 Task: Create a due date automation trigger when advanced on, on the monday of the week a card is due add dates without a start date at 11:00 AM.
Action: Mouse moved to (940, 73)
Screenshot: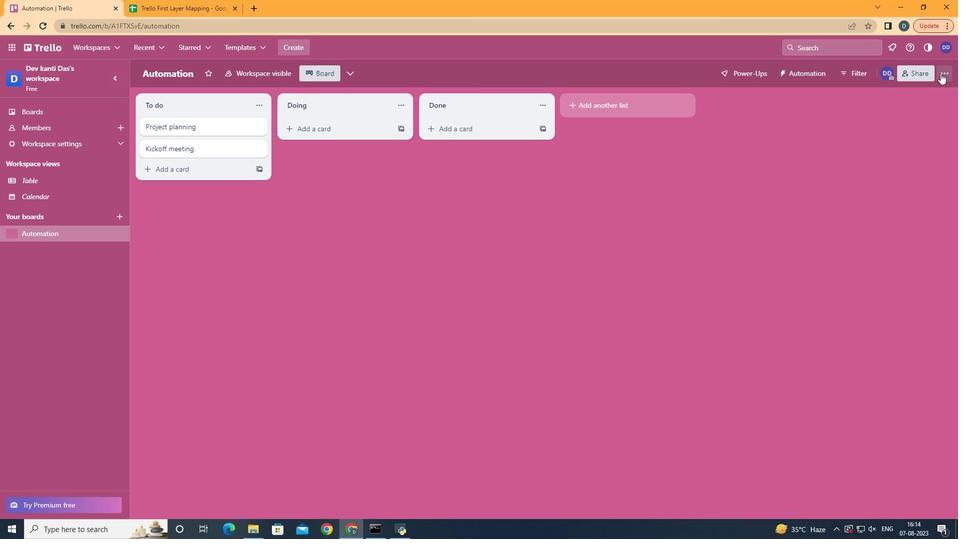
Action: Mouse pressed left at (940, 73)
Screenshot: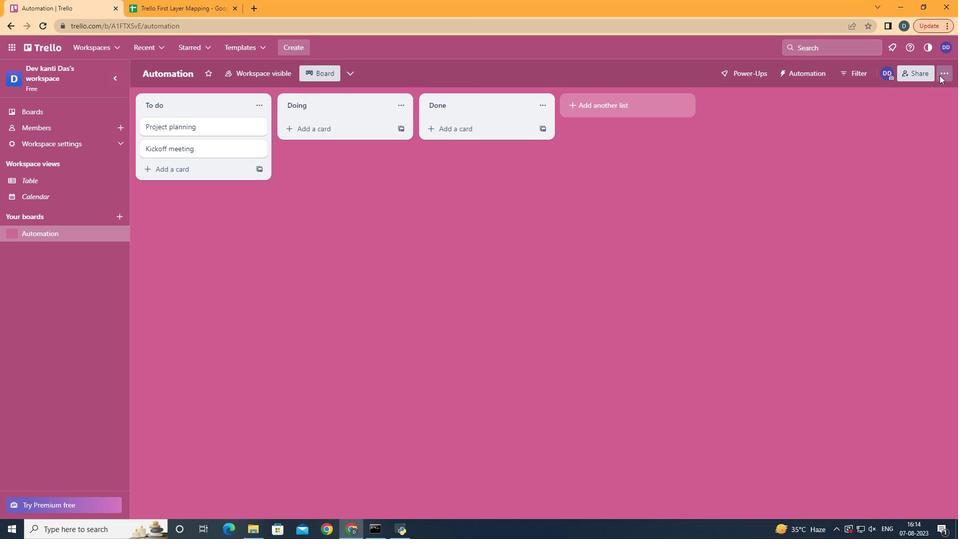 
Action: Mouse moved to (855, 220)
Screenshot: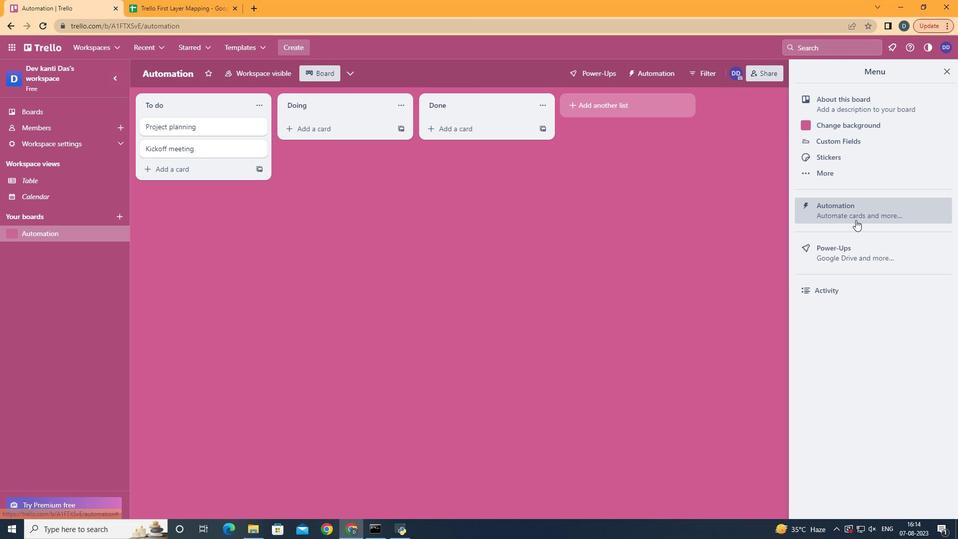 
Action: Mouse pressed left at (855, 220)
Screenshot: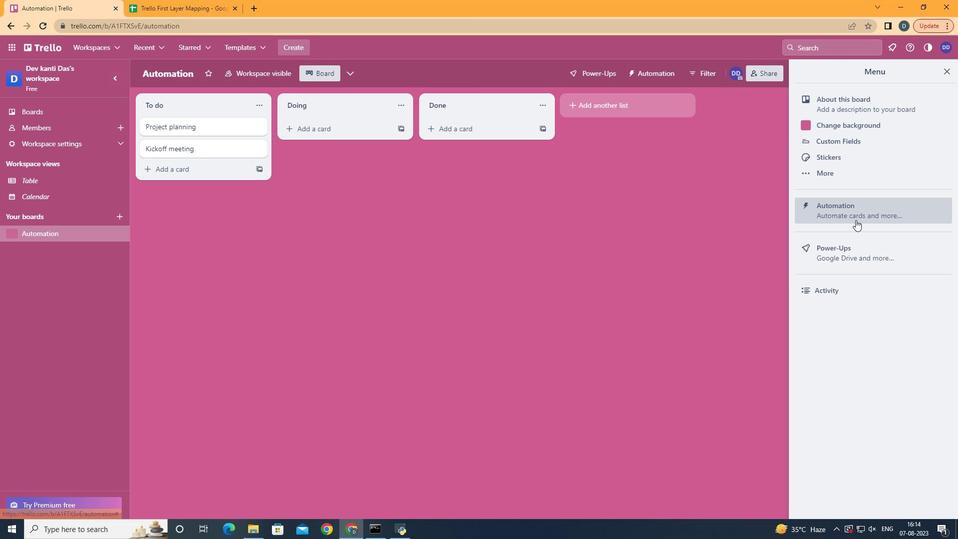 
Action: Mouse moved to (171, 202)
Screenshot: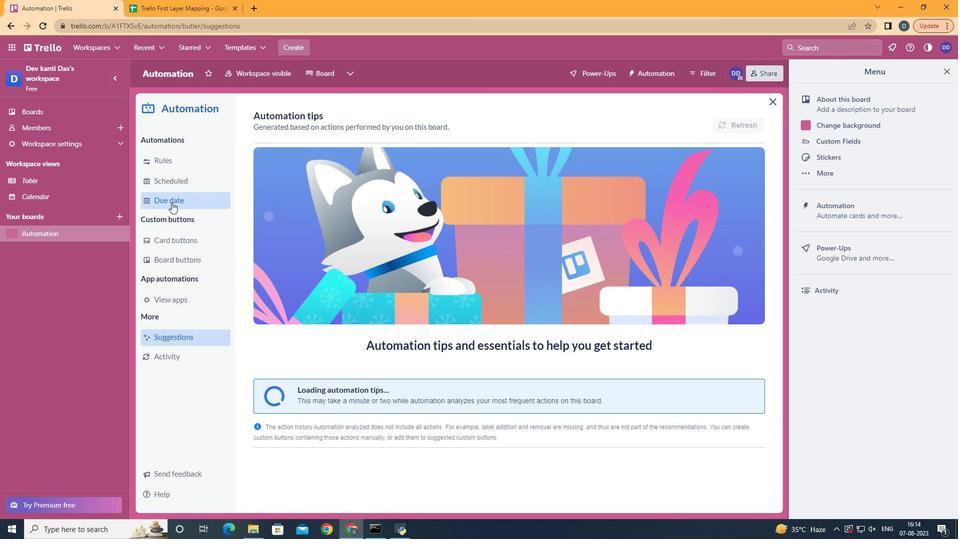 
Action: Mouse pressed left at (171, 202)
Screenshot: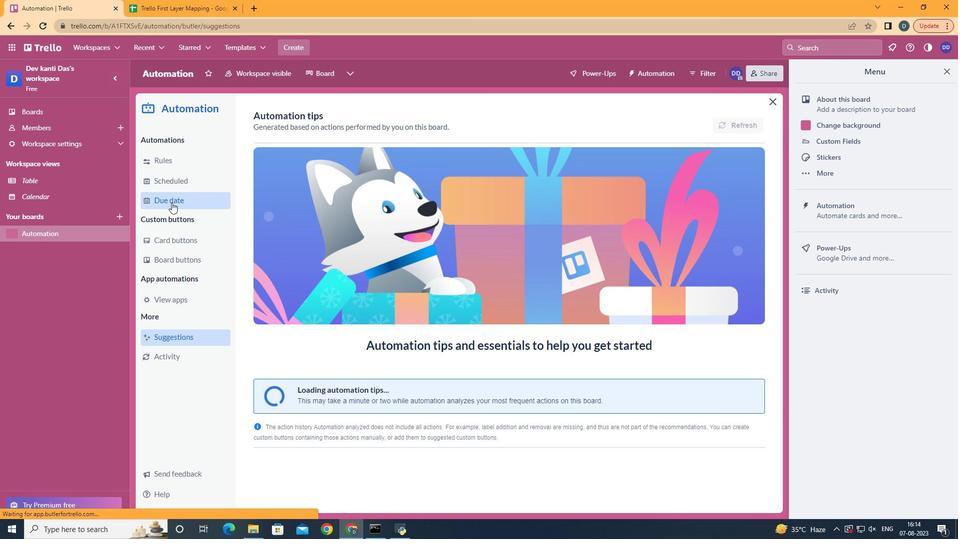 
Action: Mouse moved to (691, 121)
Screenshot: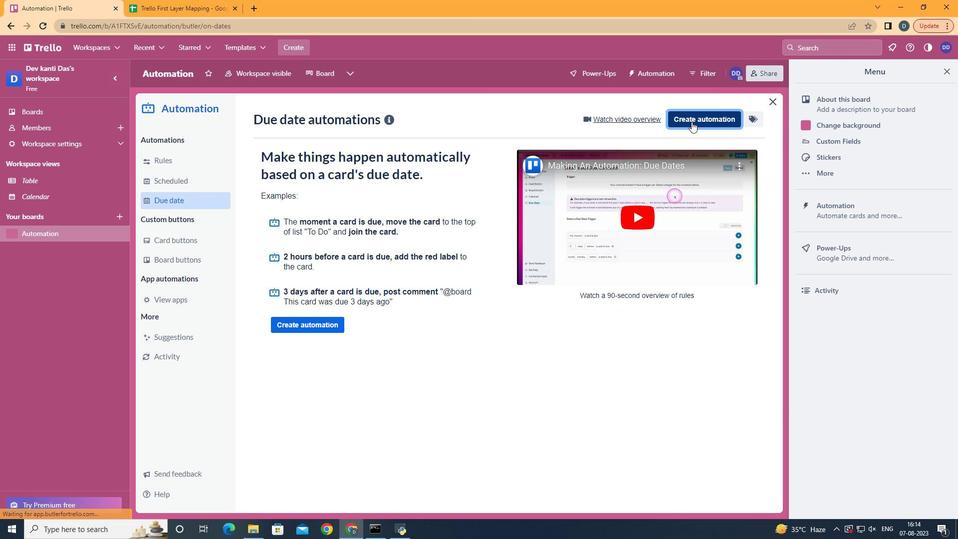 
Action: Mouse pressed left at (691, 121)
Screenshot: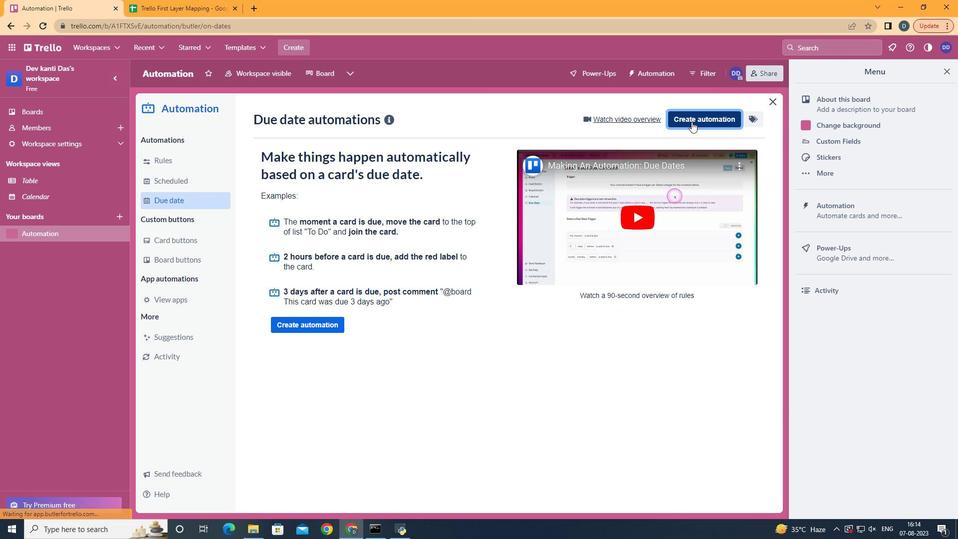 
Action: Mouse moved to (529, 211)
Screenshot: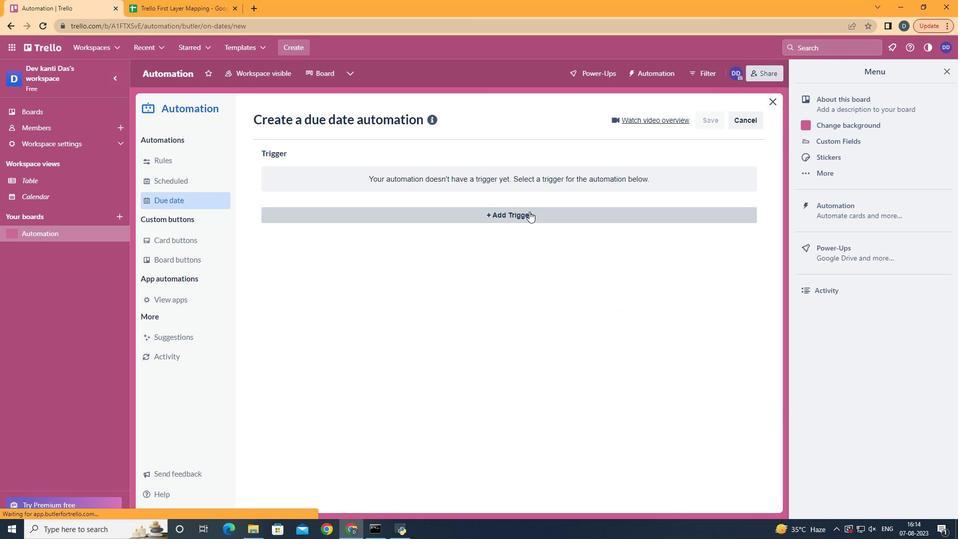 
Action: Mouse pressed left at (529, 211)
Screenshot: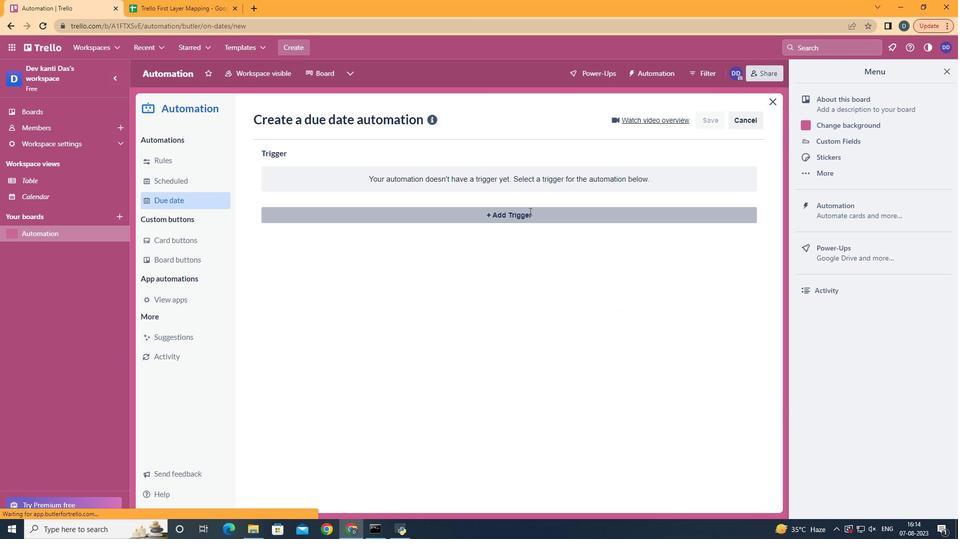
Action: Mouse moved to (335, 257)
Screenshot: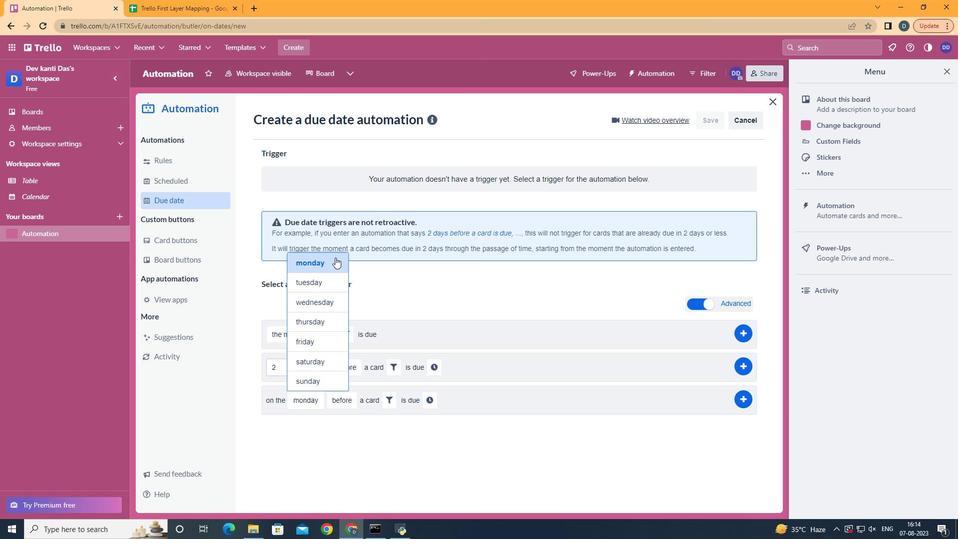 
Action: Mouse pressed left at (335, 257)
Screenshot: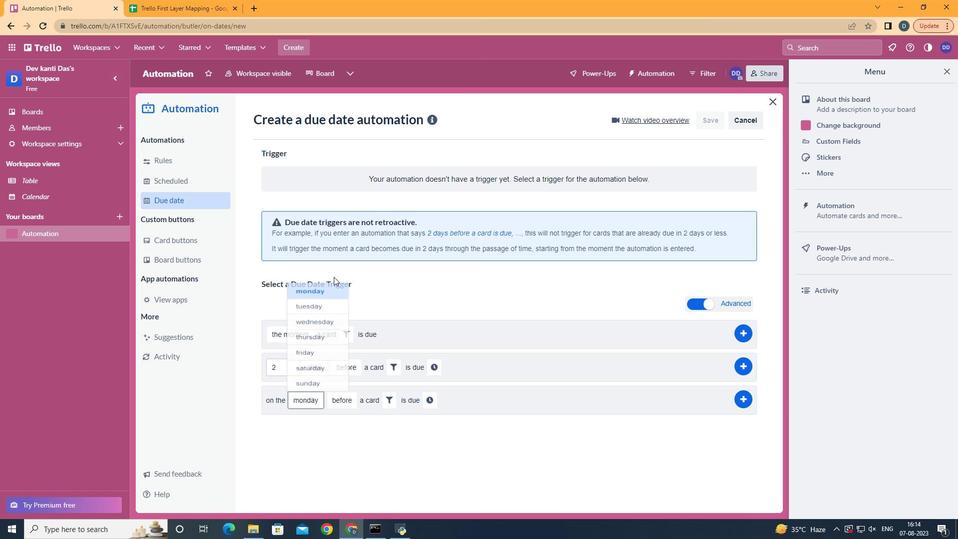 
Action: Mouse moved to (364, 459)
Screenshot: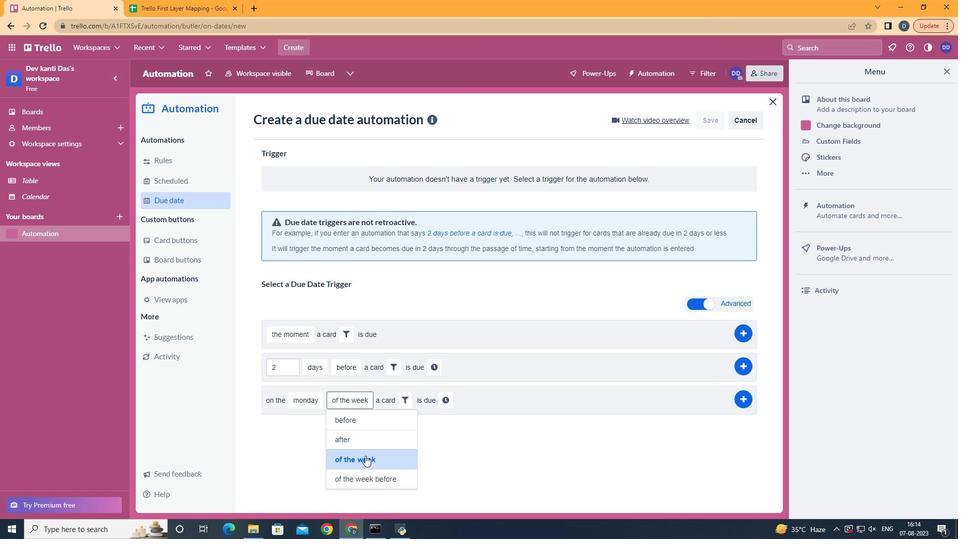 
Action: Mouse pressed left at (364, 459)
Screenshot: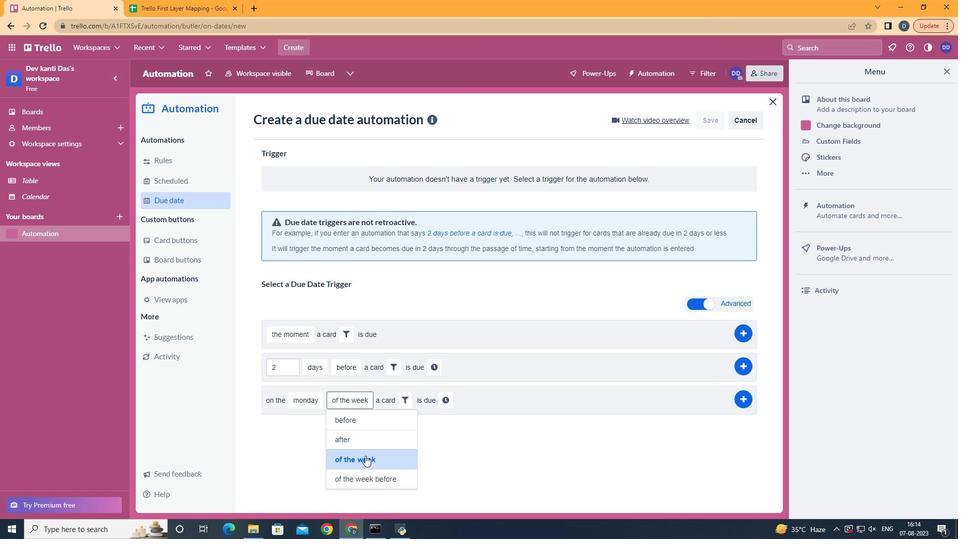 
Action: Mouse moved to (407, 400)
Screenshot: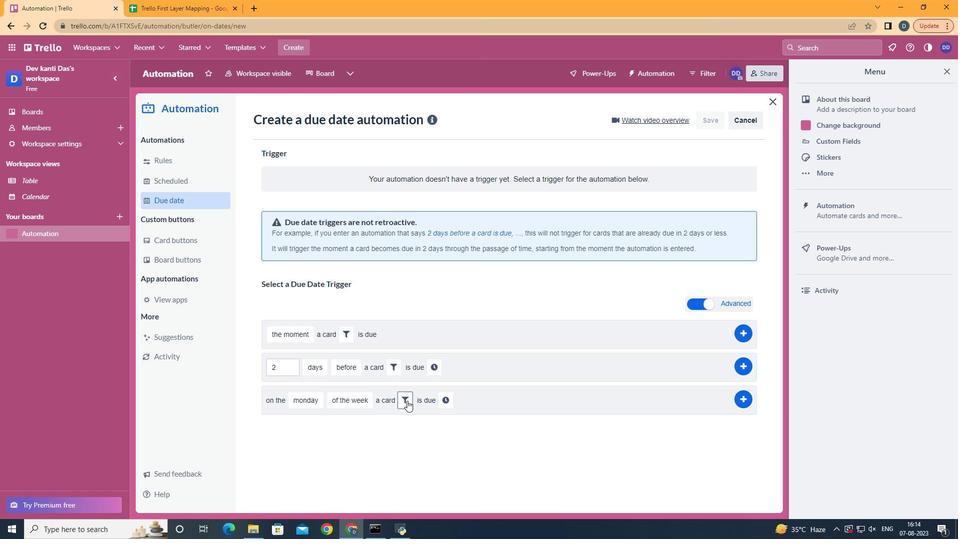 
Action: Mouse pressed left at (407, 400)
Screenshot: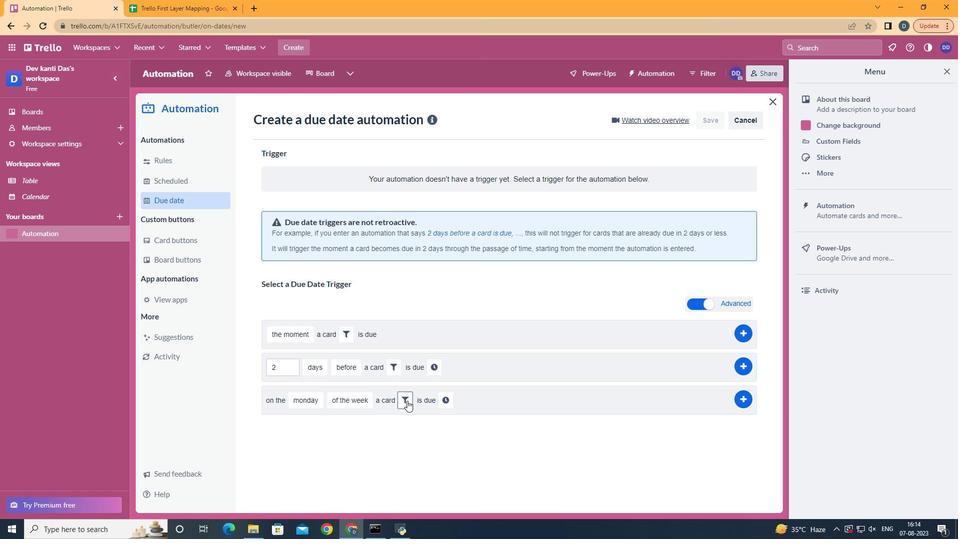 
Action: Mouse moved to (461, 428)
Screenshot: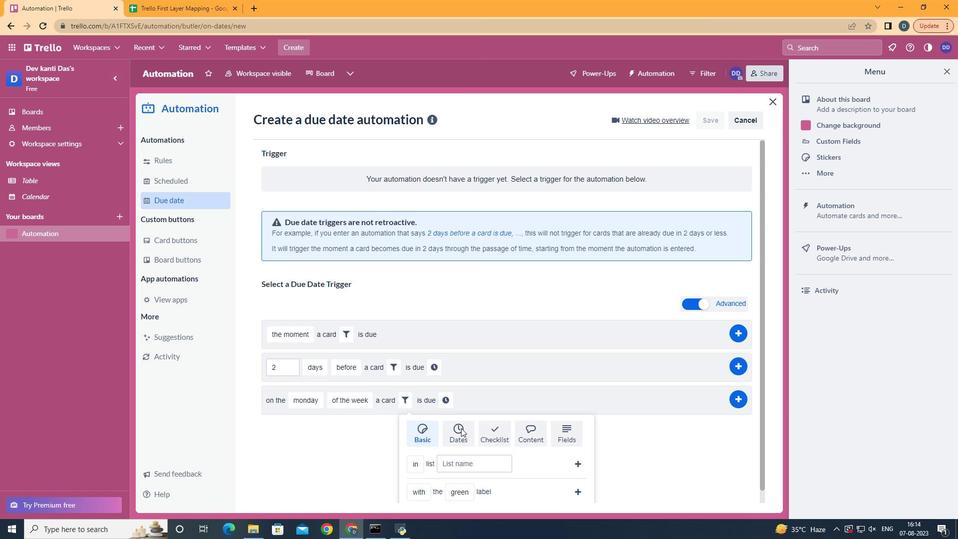 
Action: Mouse pressed left at (461, 428)
Screenshot: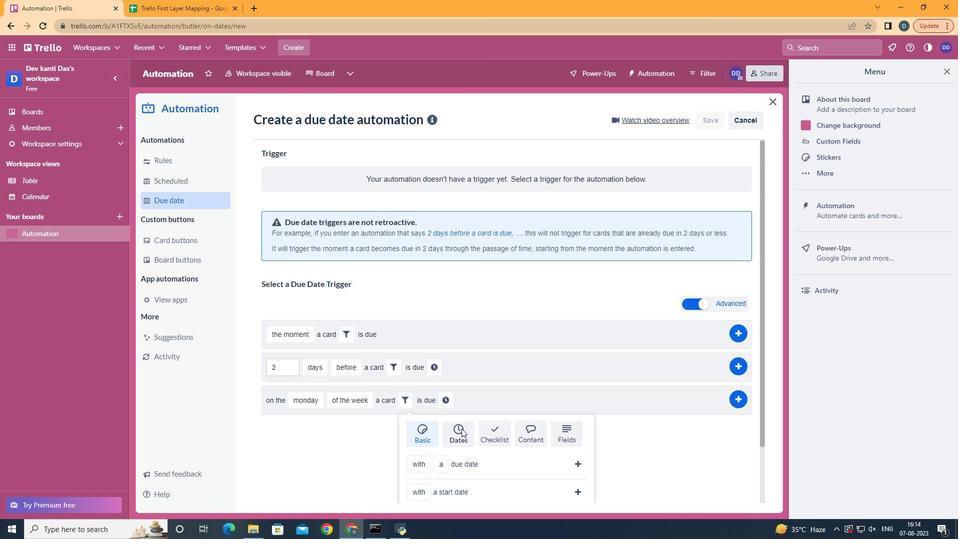 
Action: Mouse moved to (461, 428)
Screenshot: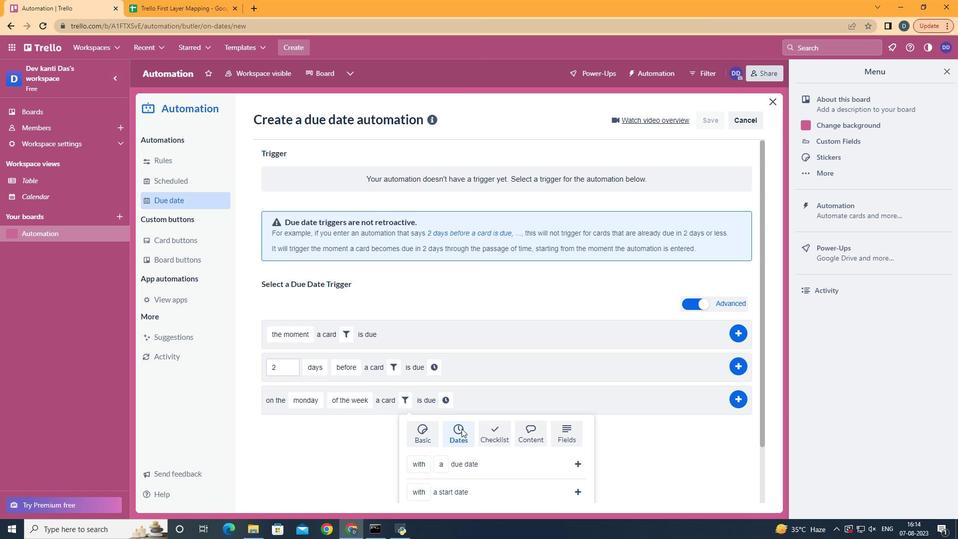 
Action: Mouse scrolled (461, 428) with delta (0, 0)
Screenshot: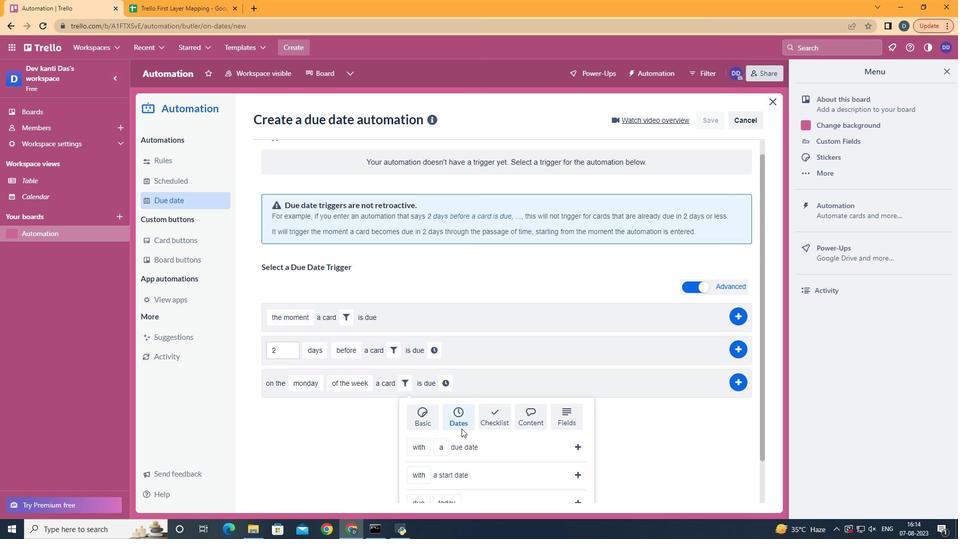
Action: Mouse scrolled (461, 428) with delta (0, 0)
Screenshot: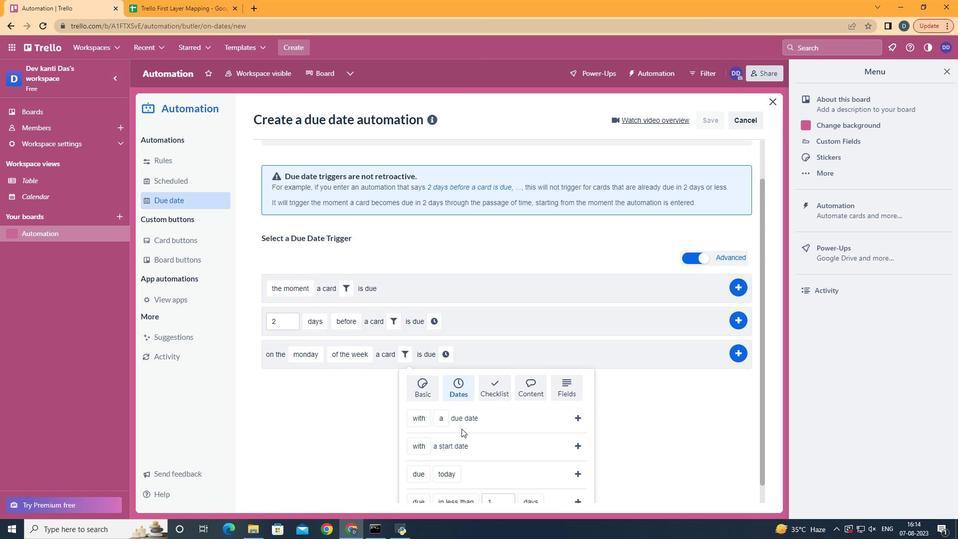 
Action: Mouse scrolled (461, 428) with delta (0, 0)
Screenshot: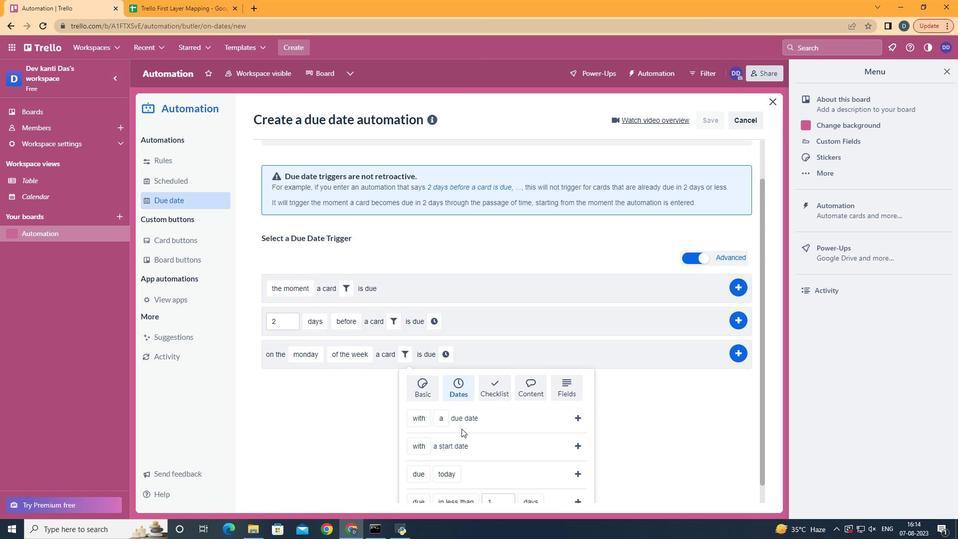 
Action: Mouse scrolled (461, 428) with delta (0, 0)
Screenshot: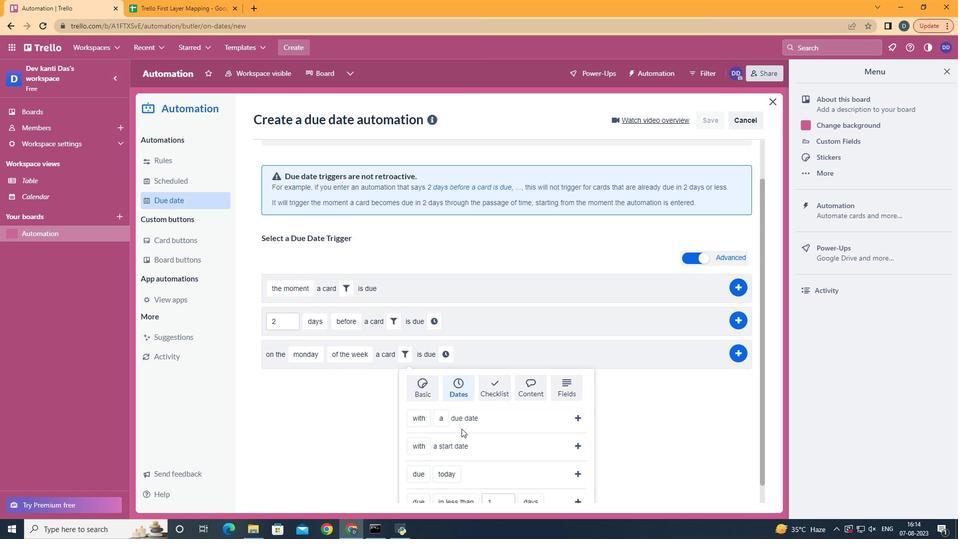 
Action: Mouse moved to (428, 463)
Screenshot: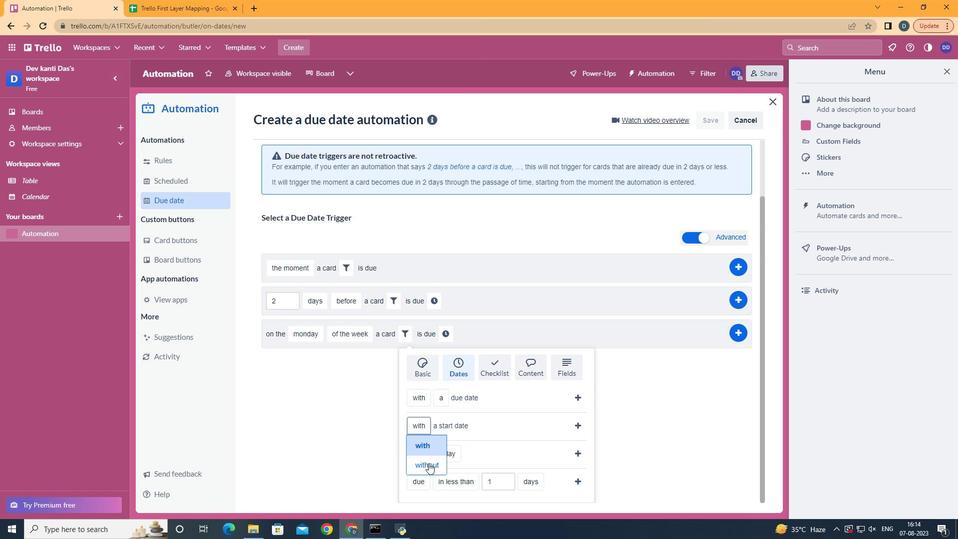 
Action: Mouse pressed left at (428, 463)
Screenshot: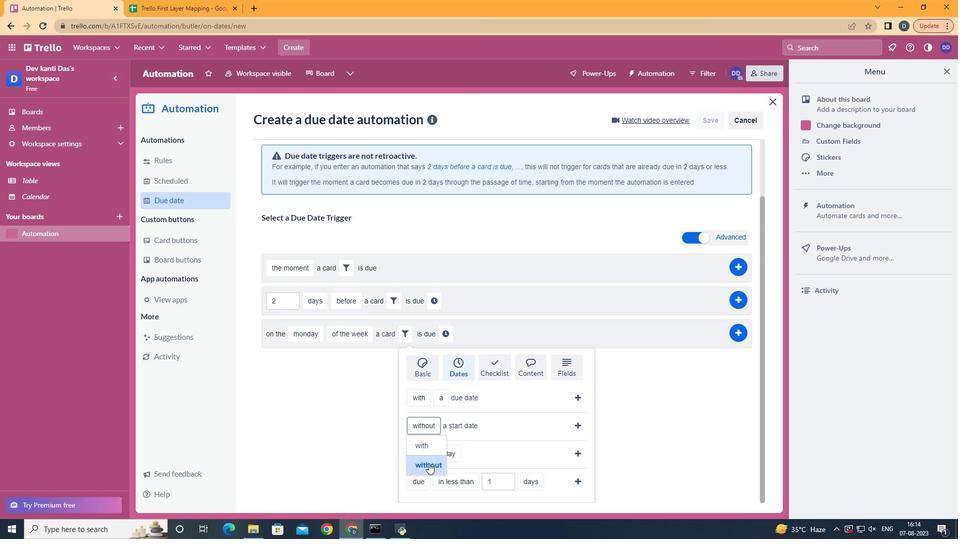 
Action: Mouse moved to (582, 424)
Screenshot: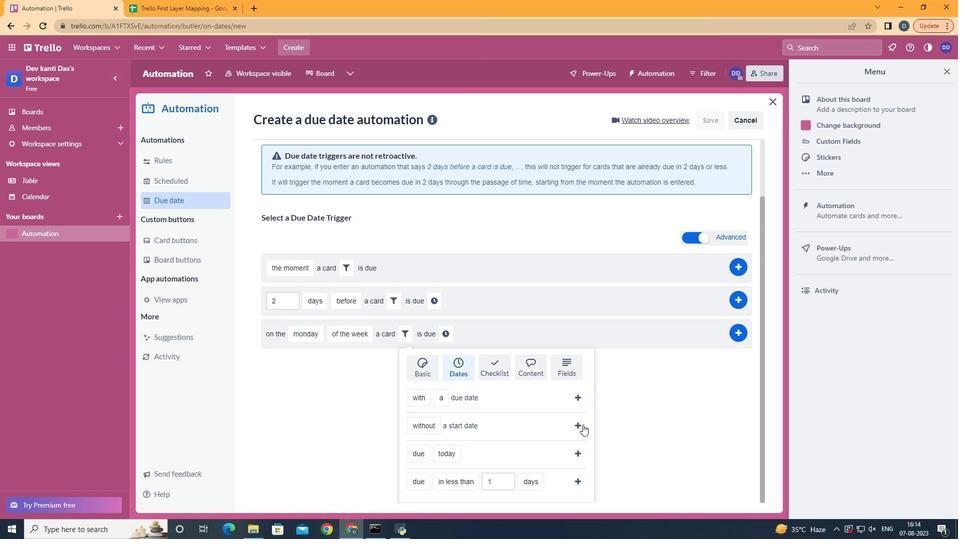 
Action: Mouse pressed left at (582, 424)
Screenshot: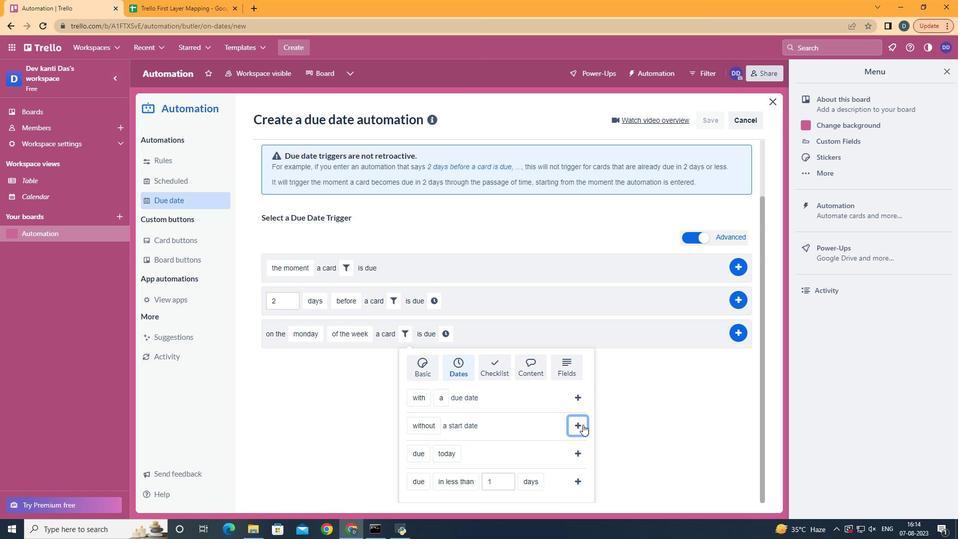 
Action: Mouse moved to (534, 404)
Screenshot: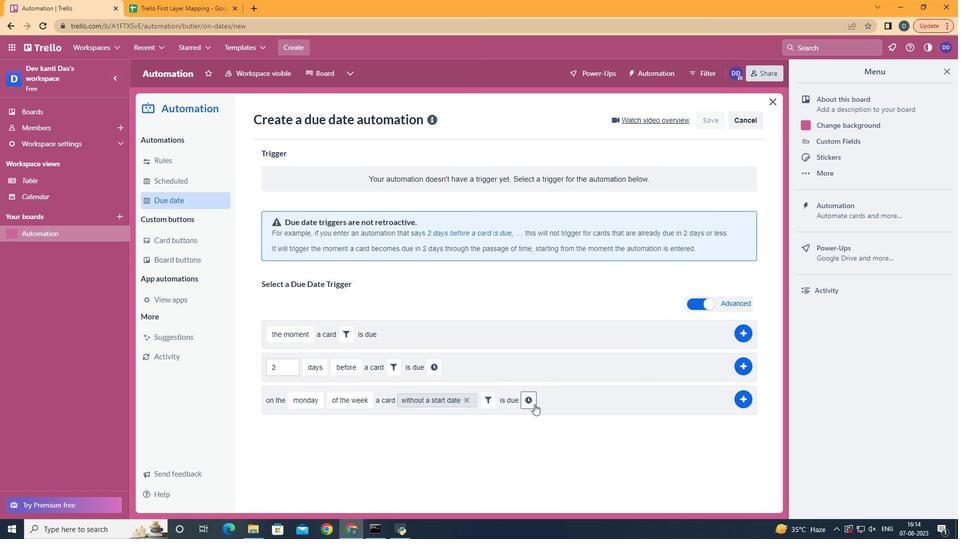 
Action: Mouse pressed left at (534, 404)
Screenshot: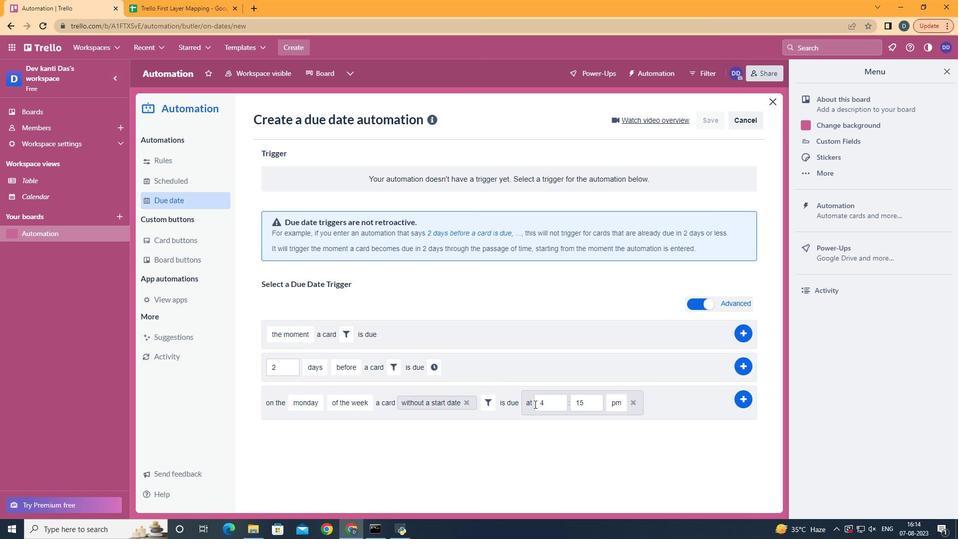 
Action: Mouse moved to (547, 405)
Screenshot: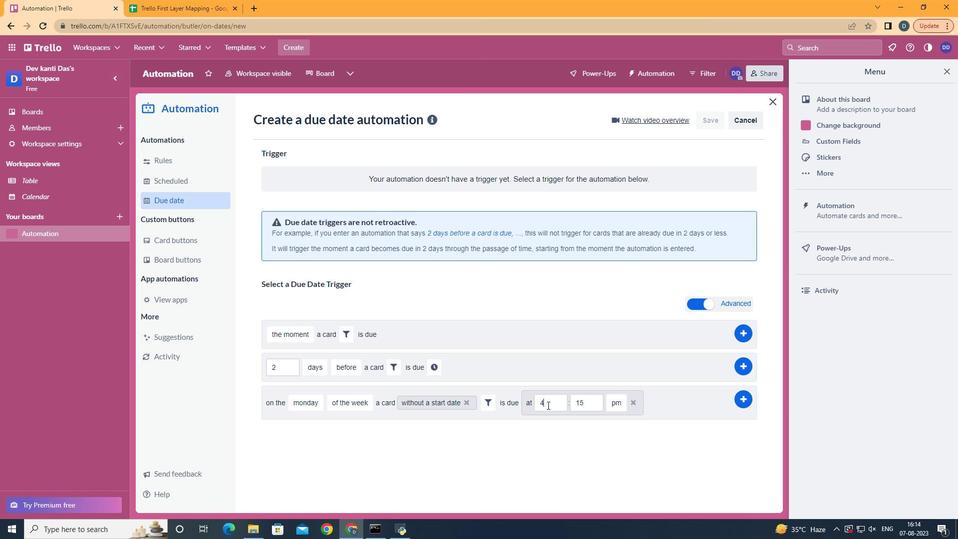 
Action: Mouse pressed left at (547, 405)
Screenshot: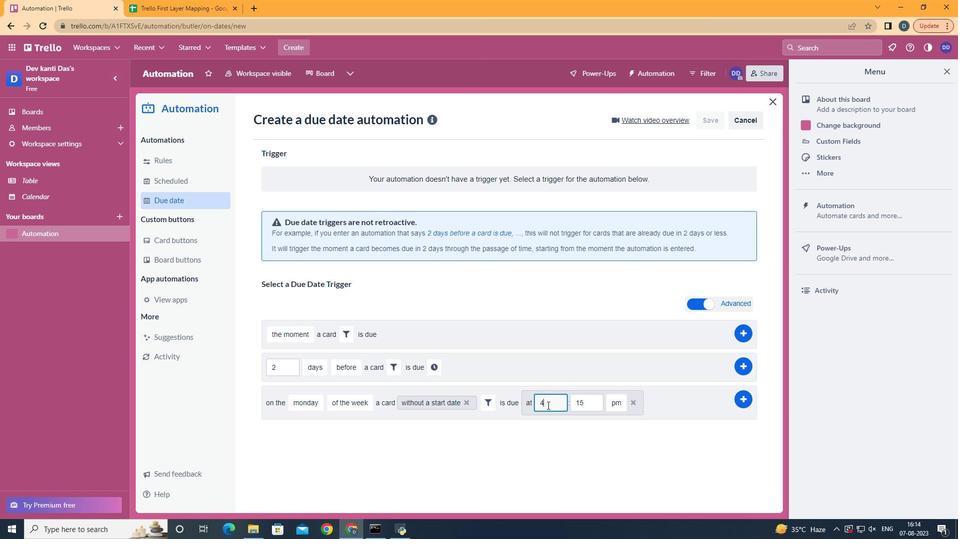 
Action: Mouse moved to (529, 410)
Screenshot: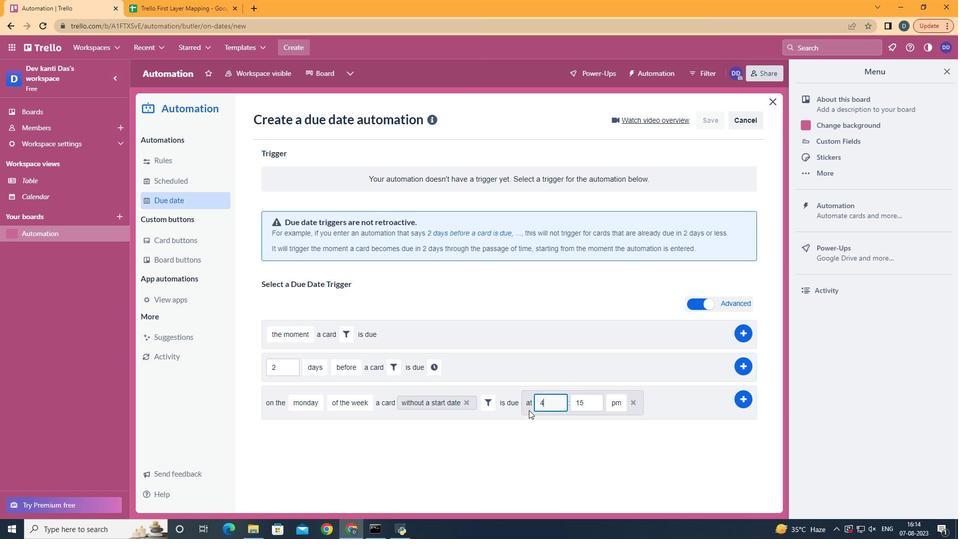 
Action: Key pressed <Key.backspace>11<Key.backspace>1
Screenshot: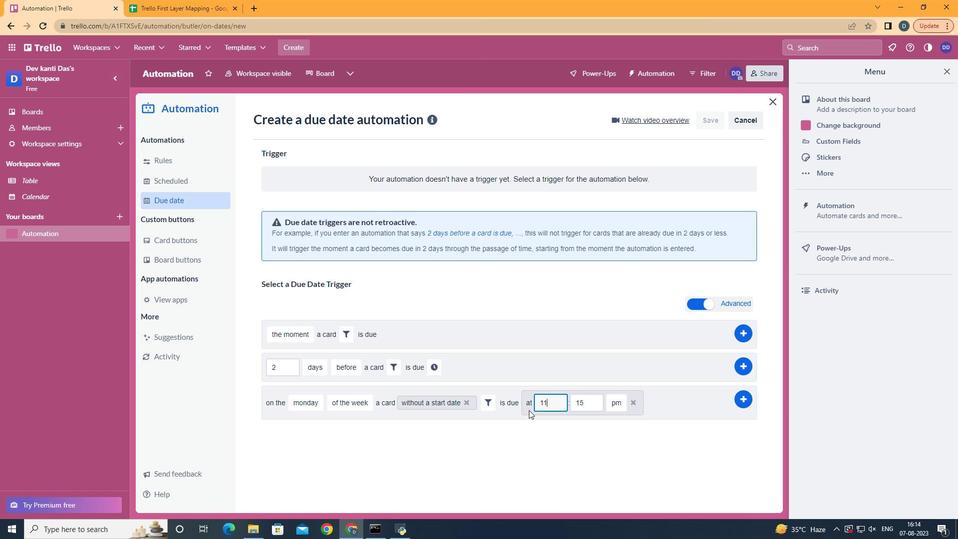 
Action: Mouse moved to (588, 403)
Screenshot: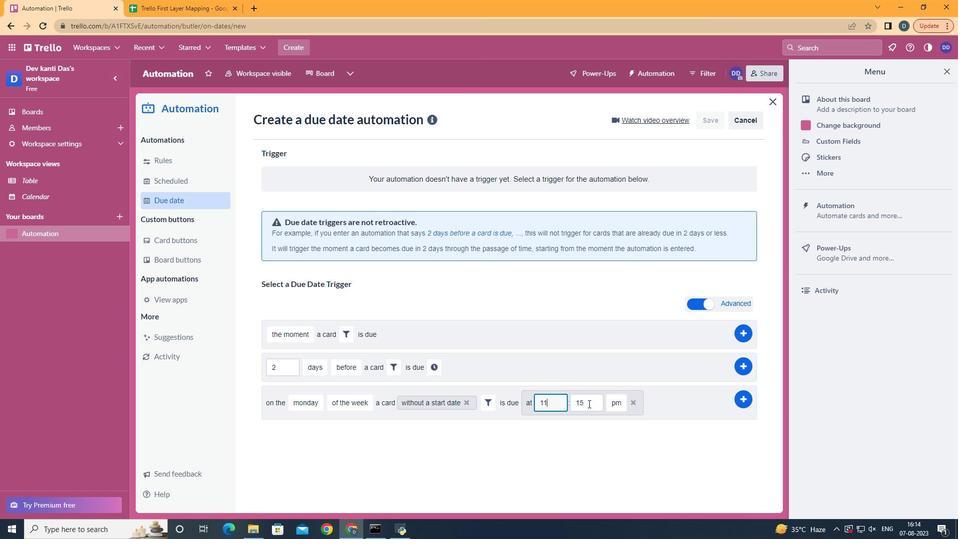 
Action: Mouse pressed left at (588, 403)
Screenshot: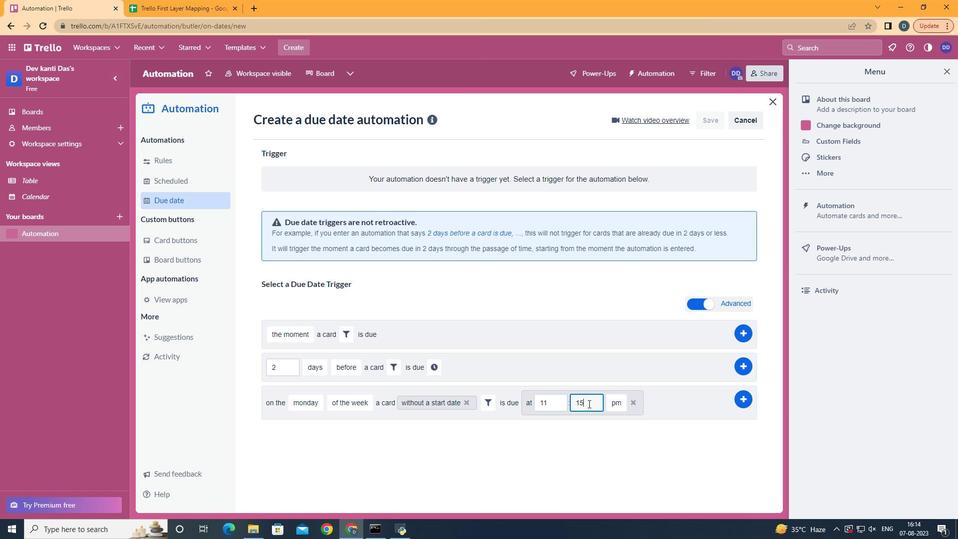 
Action: Key pressed <Key.backspace><Key.backspace>00
Screenshot: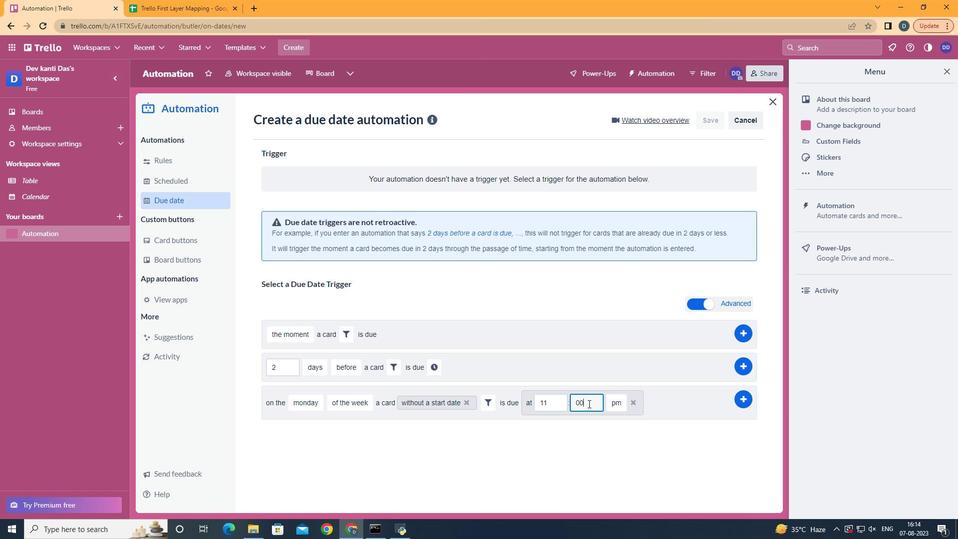 
Action: Mouse moved to (620, 419)
Screenshot: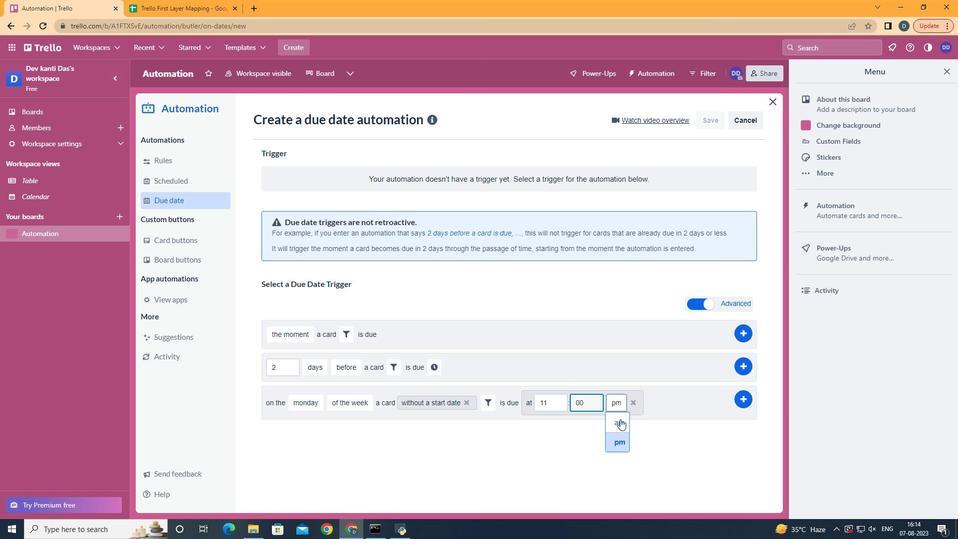 
Action: Mouse pressed left at (620, 419)
Screenshot: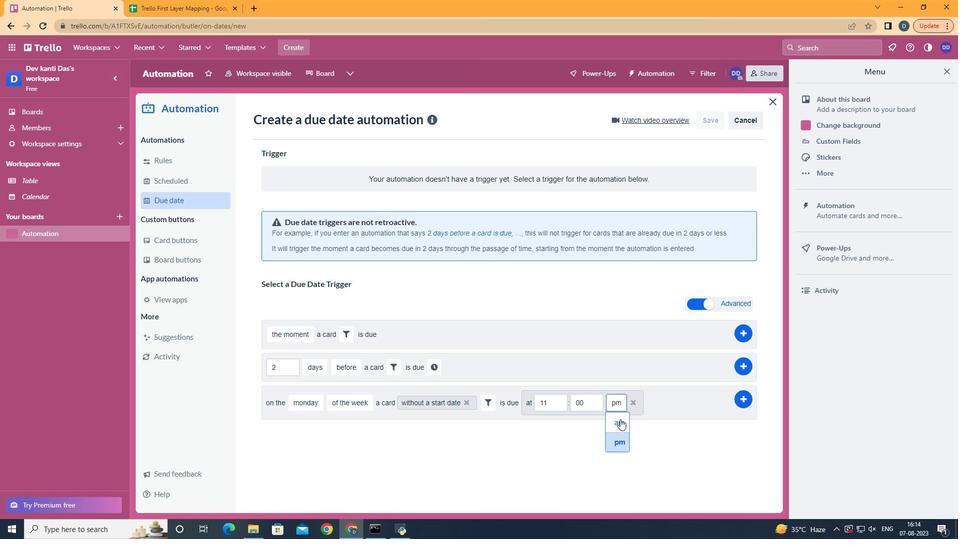 
Action: Mouse moved to (743, 400)
Screenshot: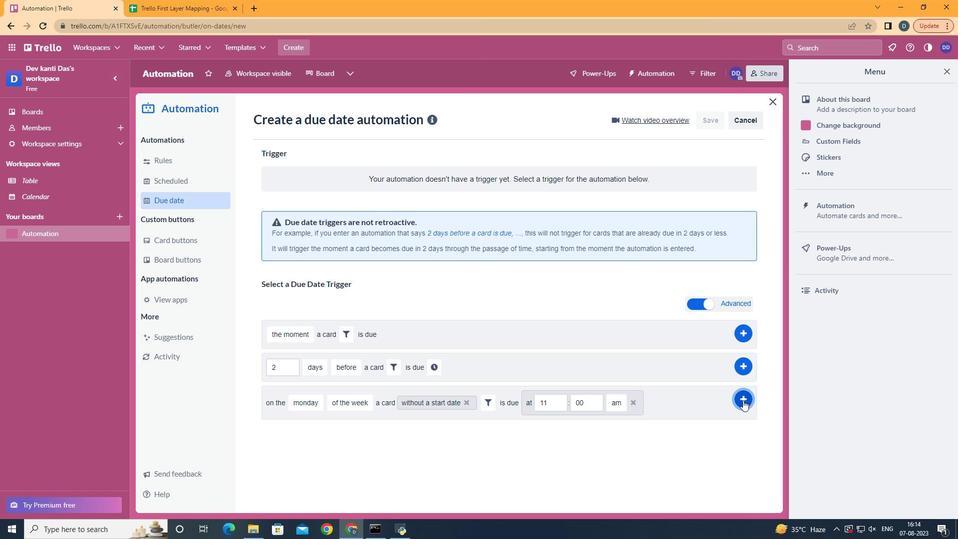 
Action: Mouse pressed left at (743, 400)
Screenshot: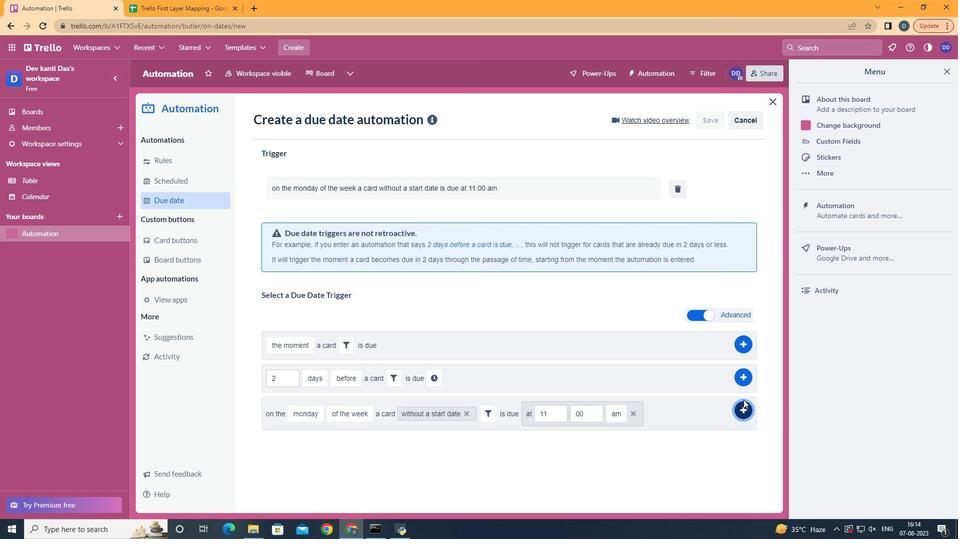 
Action: Mouse moved to (566, 181)
Screenshot: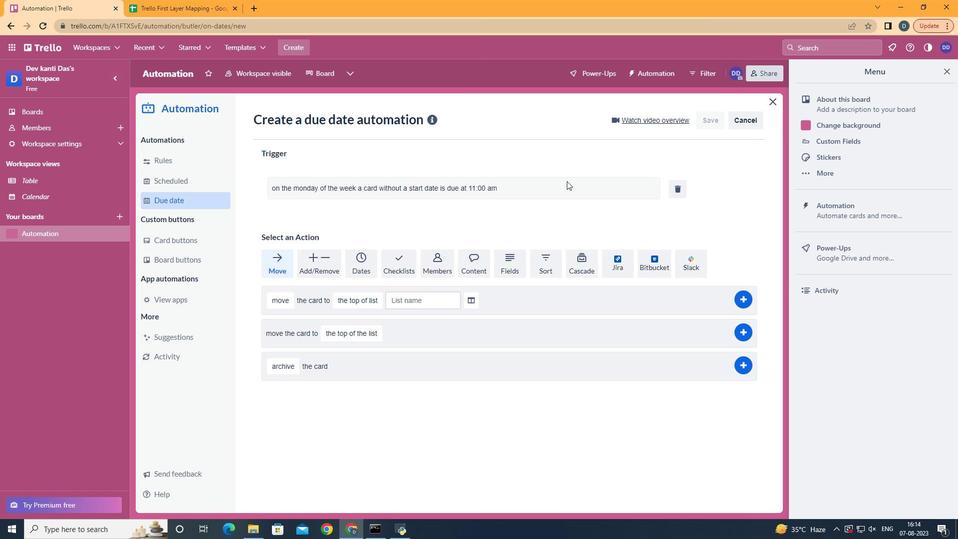 
